 Task: Add in the project TransferLine a sprint 'Warp Speed Ahead'.
Action: Mouse moved to (226, 69)
Screenshot: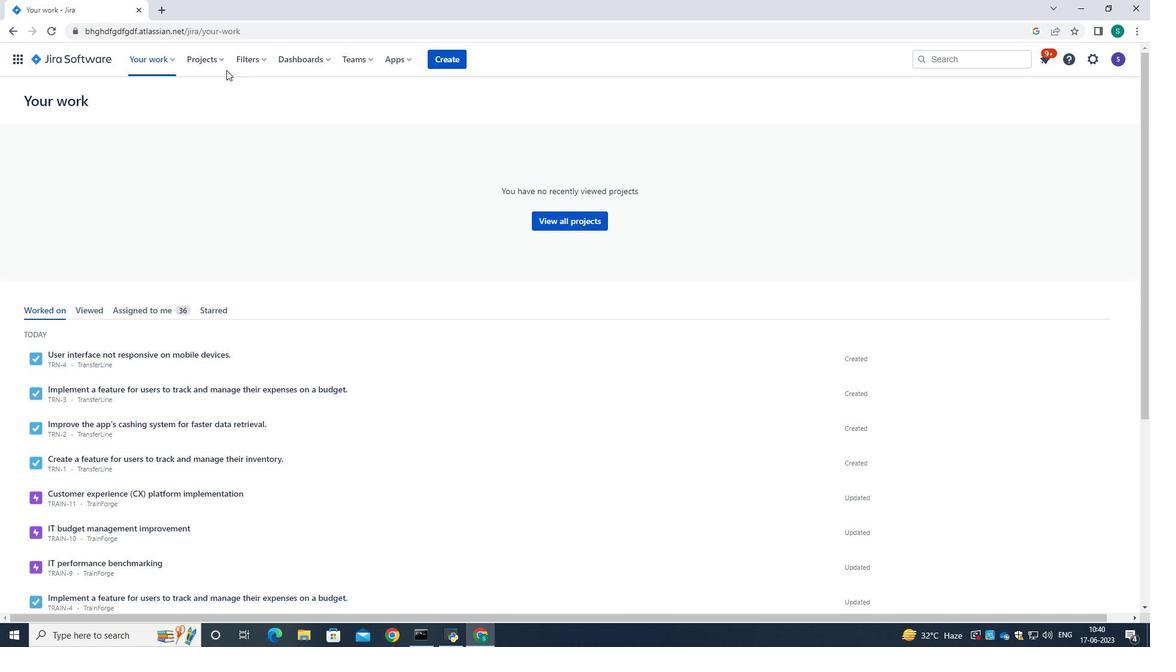 
Action: Mouse pressed left at (226, 69)
Screenshot: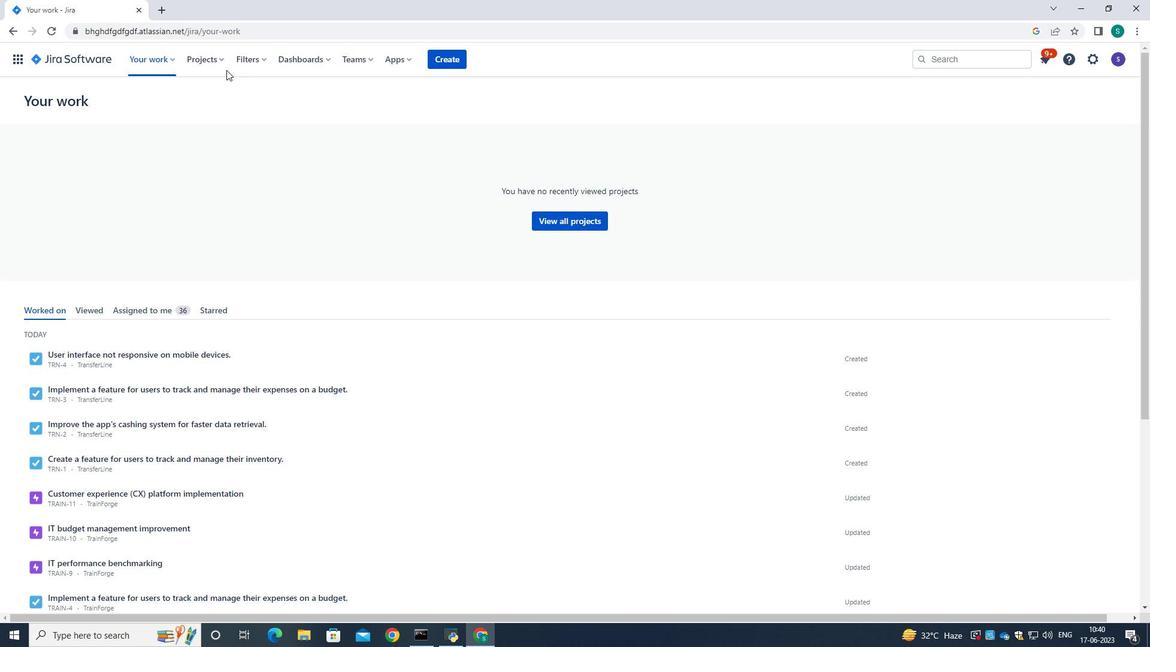
Action: Mouse moved to (206, 61)
Screenshot: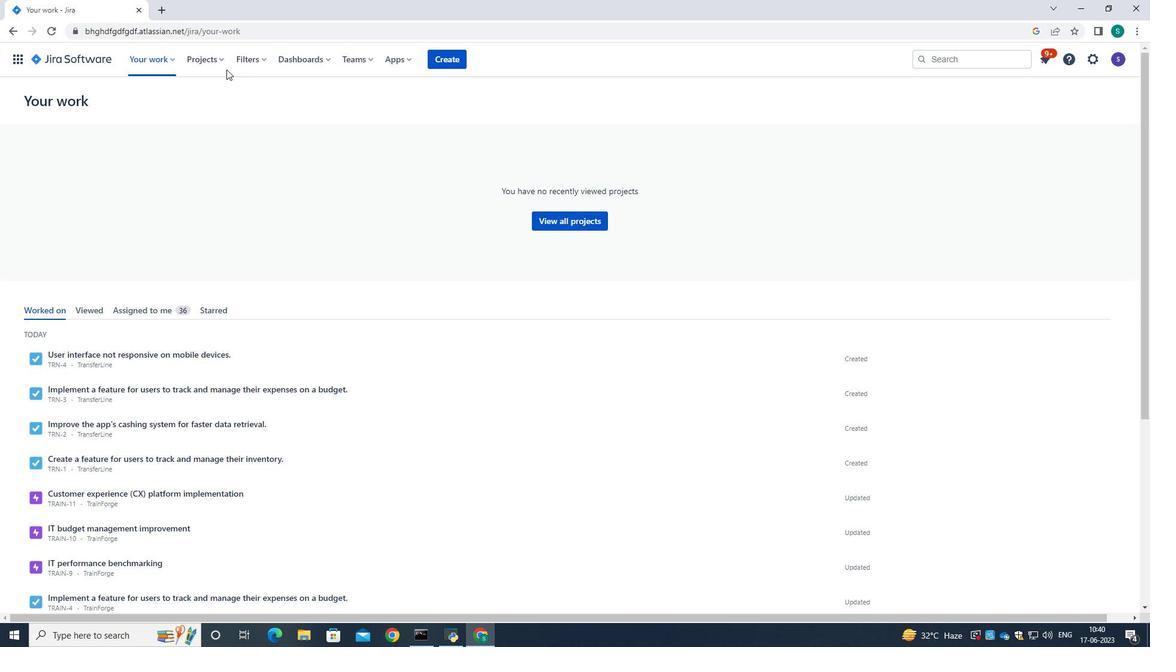 
Action: Mouse pressed left at (206, 61)
Screenshot: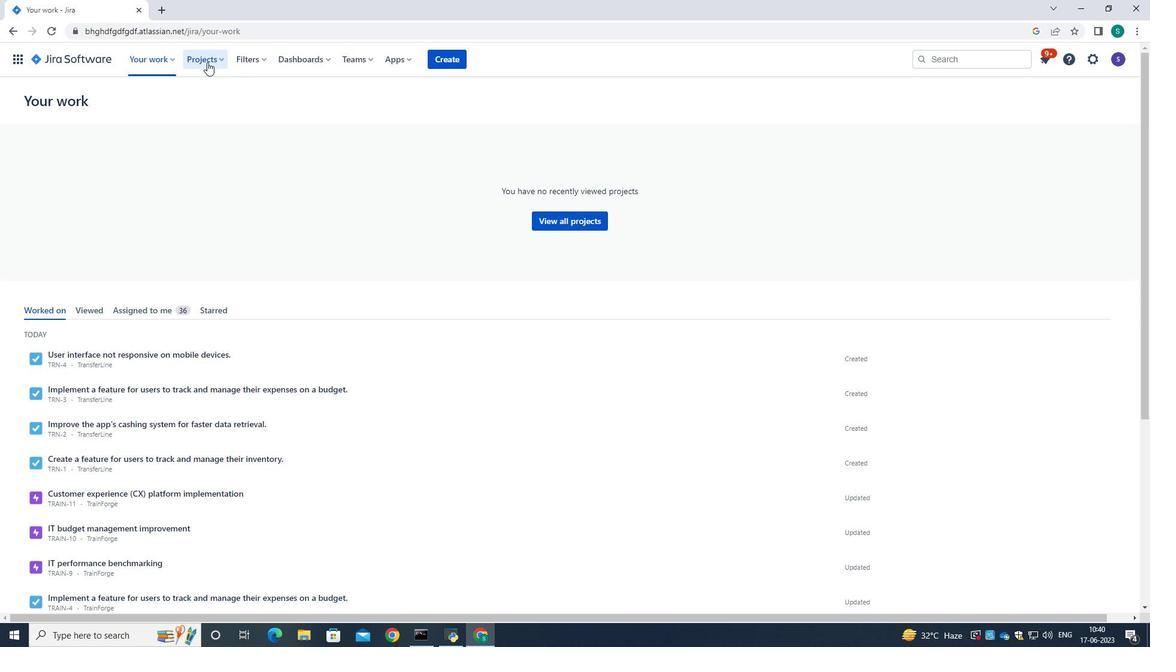 
Action: Mouse moved to (224, 122)
Screenshot: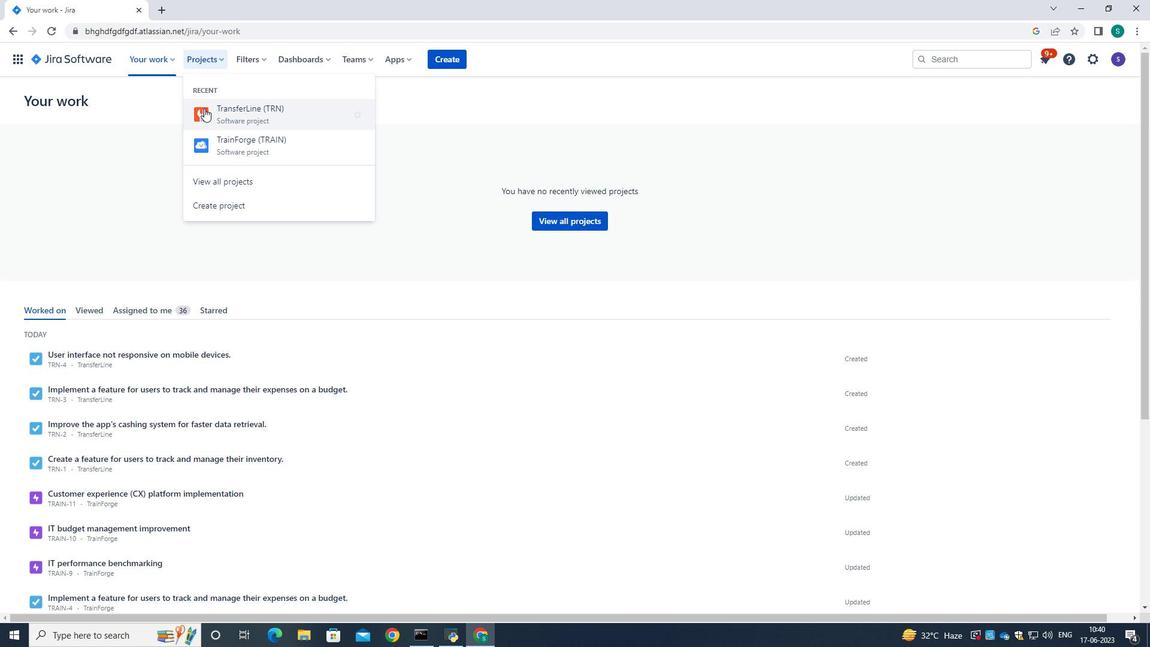 
Action: Mouse pressed left at (224, 122)
Screenshot: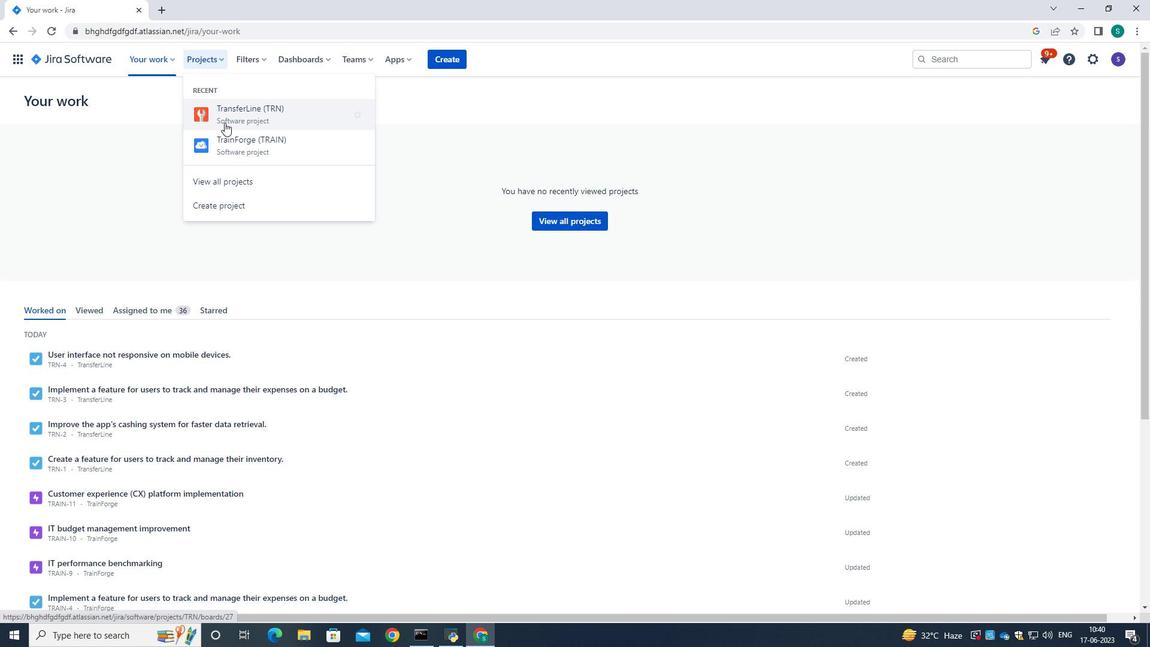 
Action: Mouse moved to (59, 178)
Screenshot: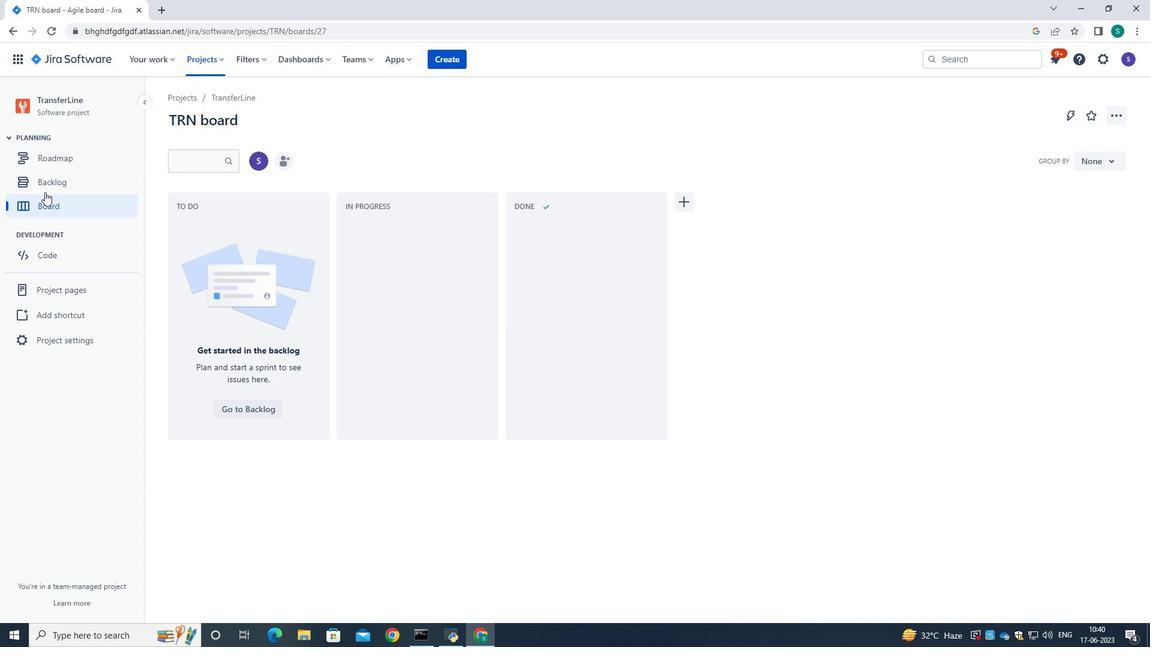 
Action: Mouse pressed left at (59, 178)
Screenshot: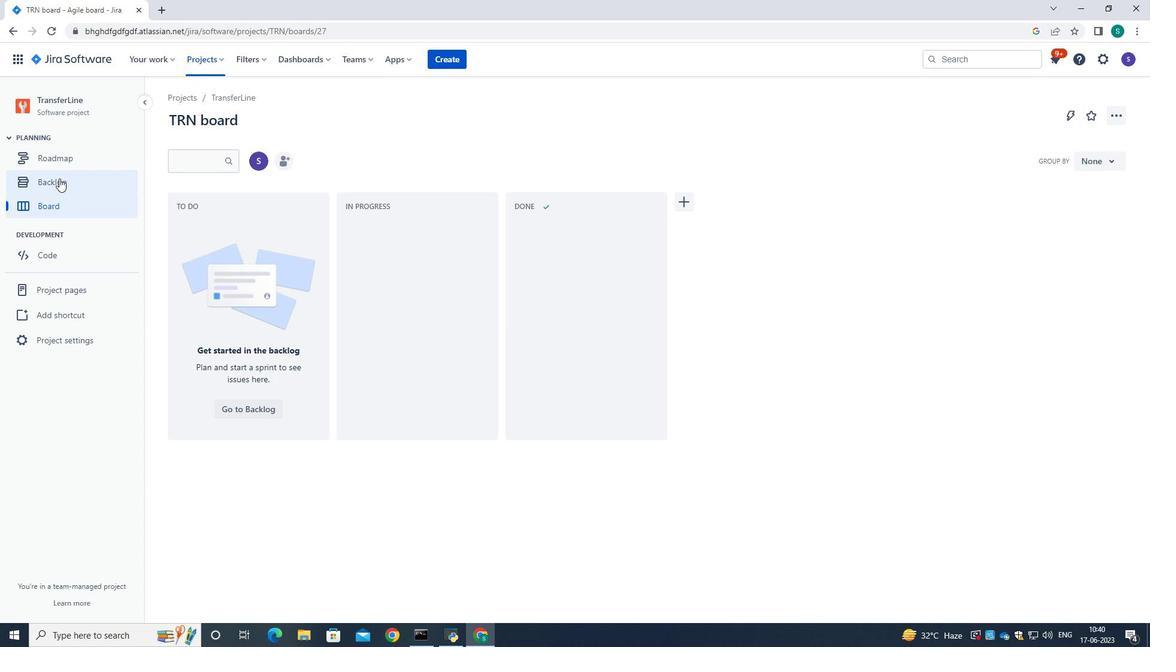 
Action: Mouse moved to (1080, 390)
Screenshot: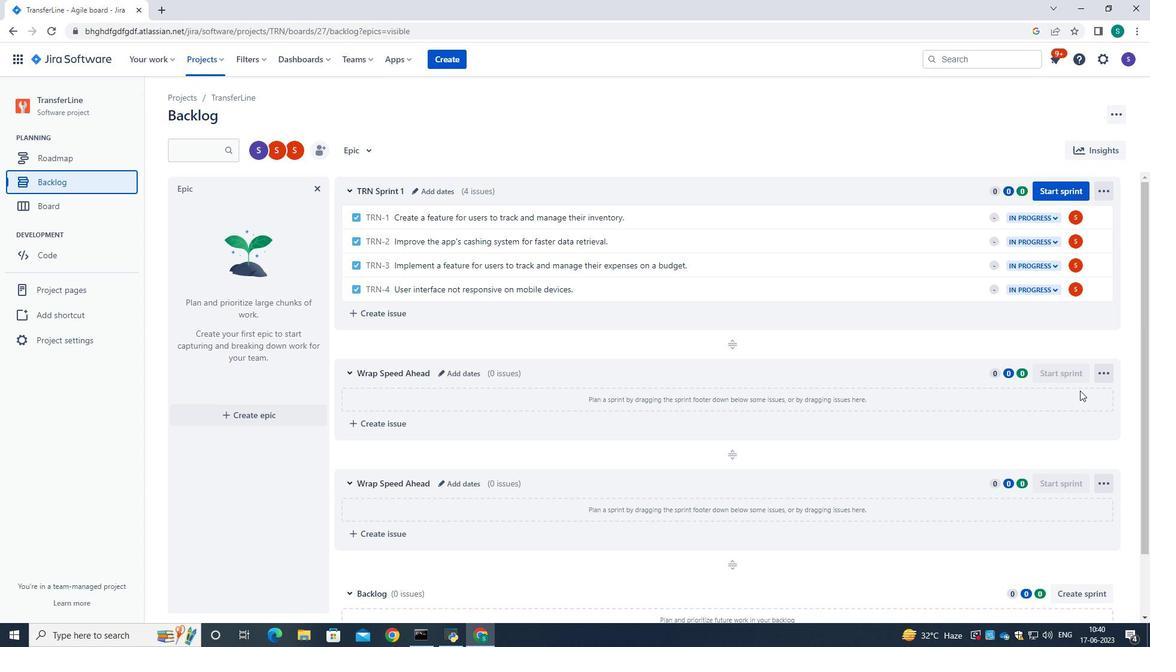 
Action: Mouse scrolled (1080, 390) with delta (0, 0)
Screenshot: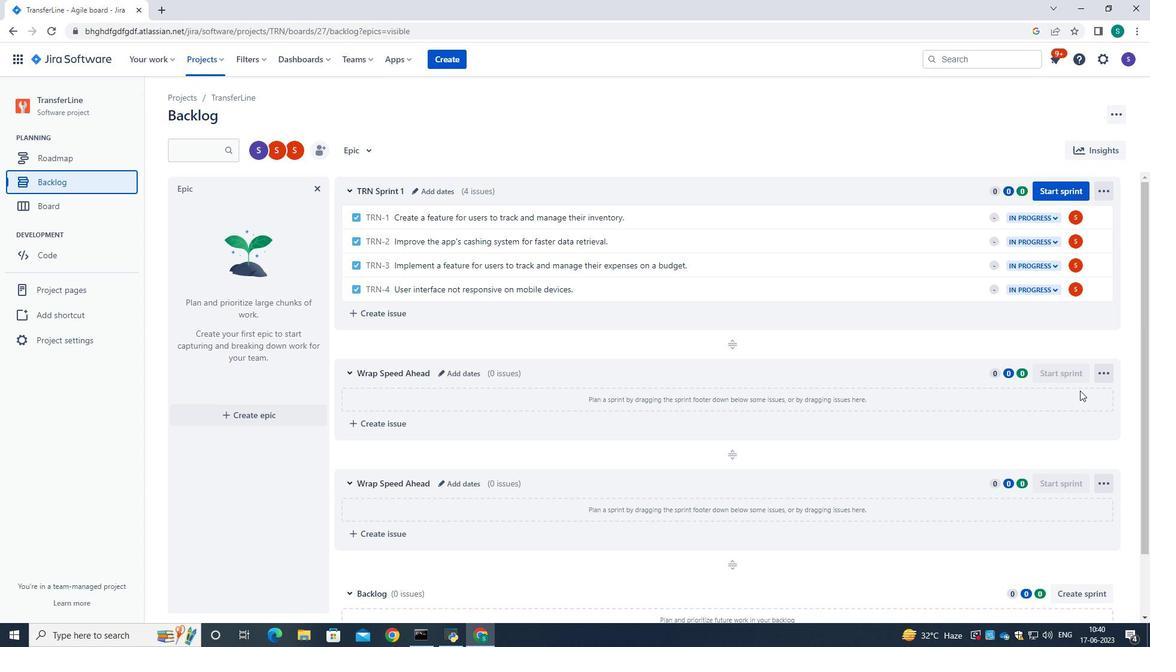 
Action: Mouse scrolled (1080, 390) with delta (0, 0)
Screenshot: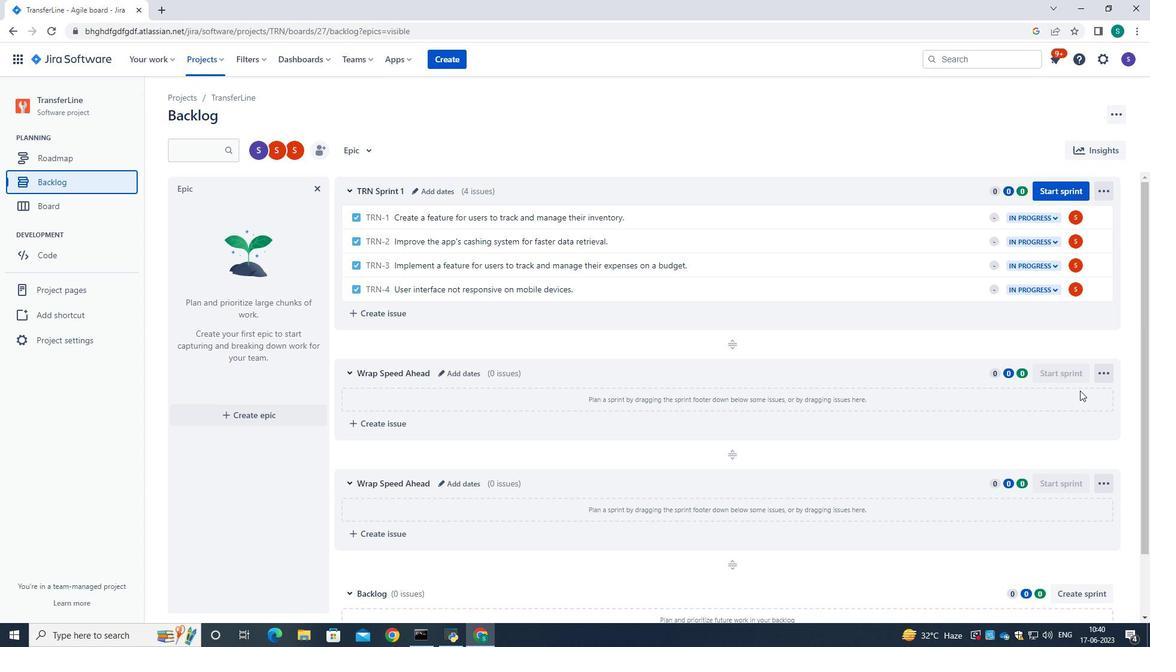 
Action: Mouse moved to (1097, 522)
Screenshot: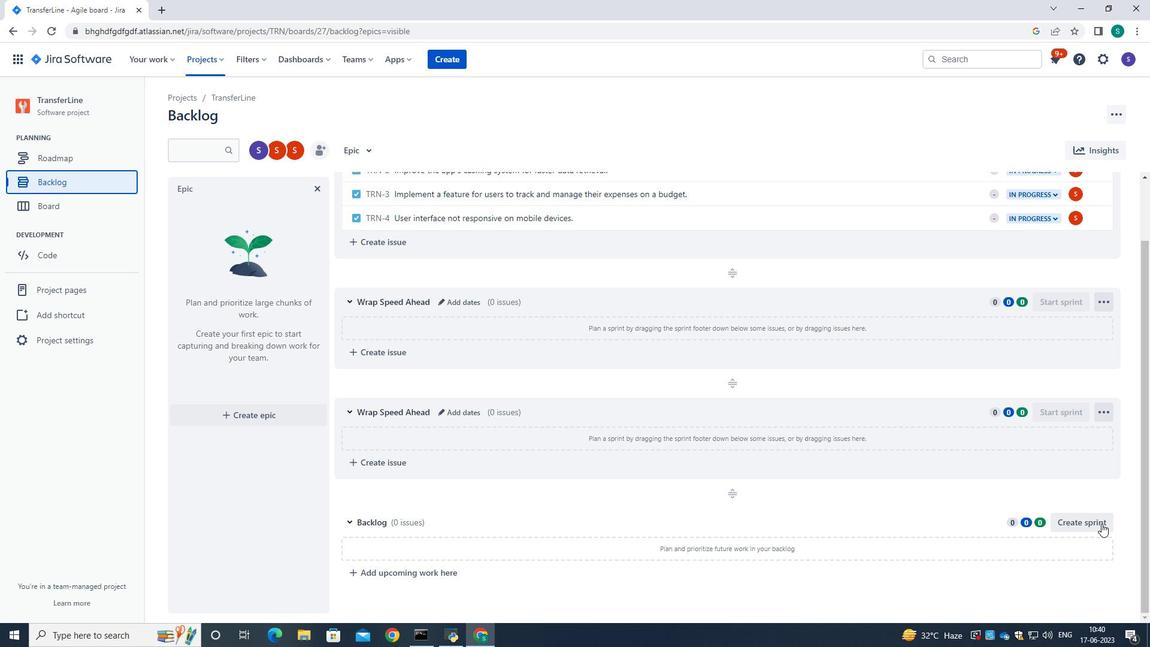 
Action: Mouse pressed left at (1097, 522)
Screenshot: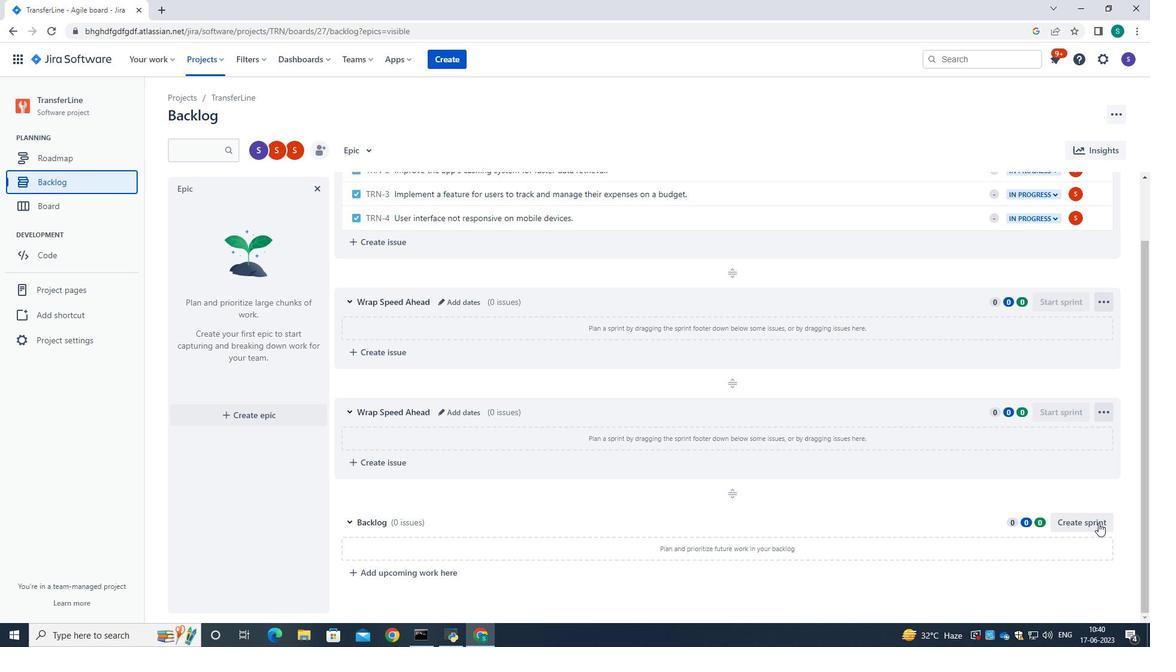 
Action: Mouse moved to (451, 523)
Screenshot: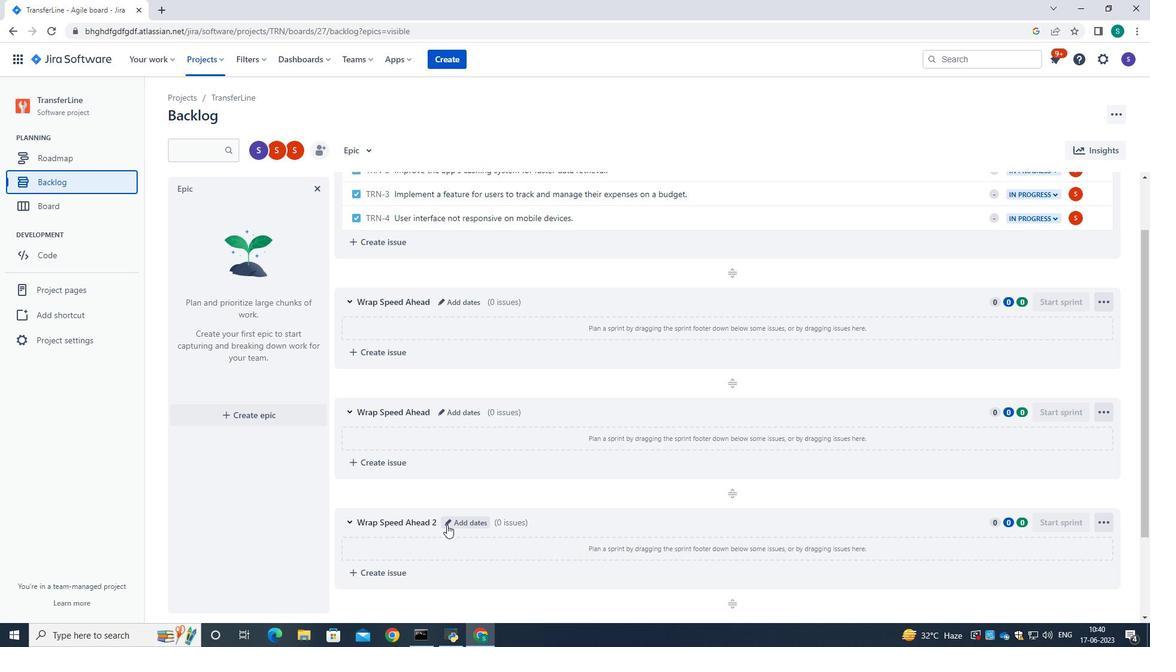 
Action: Mouse pressed left at (451, 523)
Screenshot: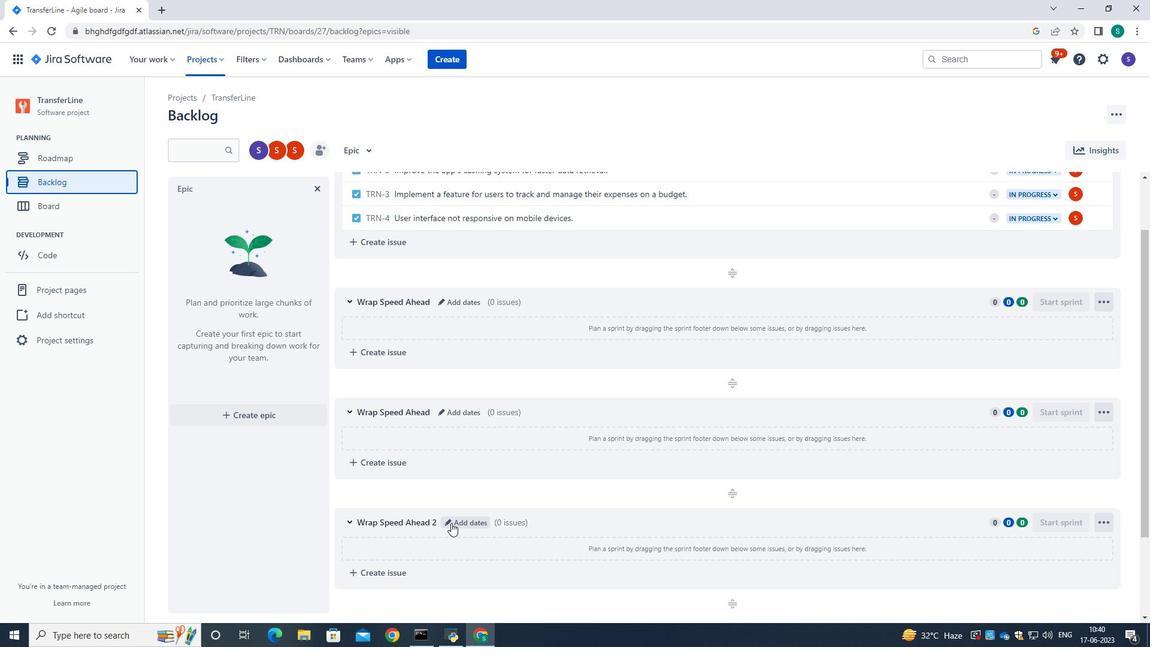 
Action: Mouse moved to (508, 149)
Screenshot: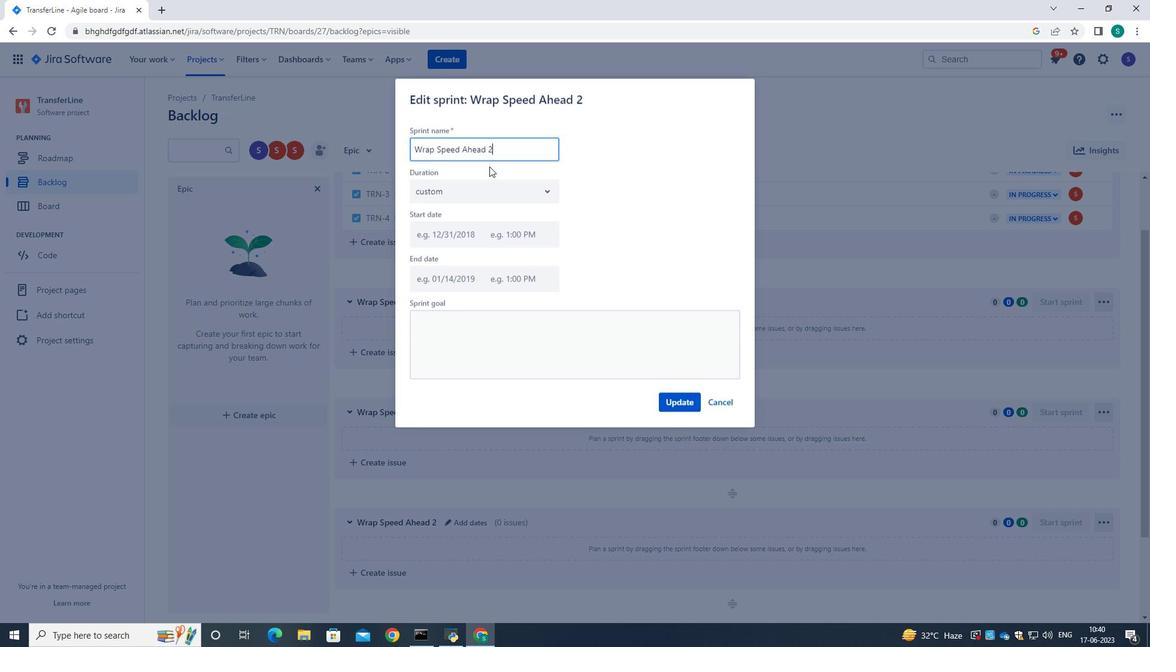 
Action: Mouse pressed left at (508, 149)
Screenshot: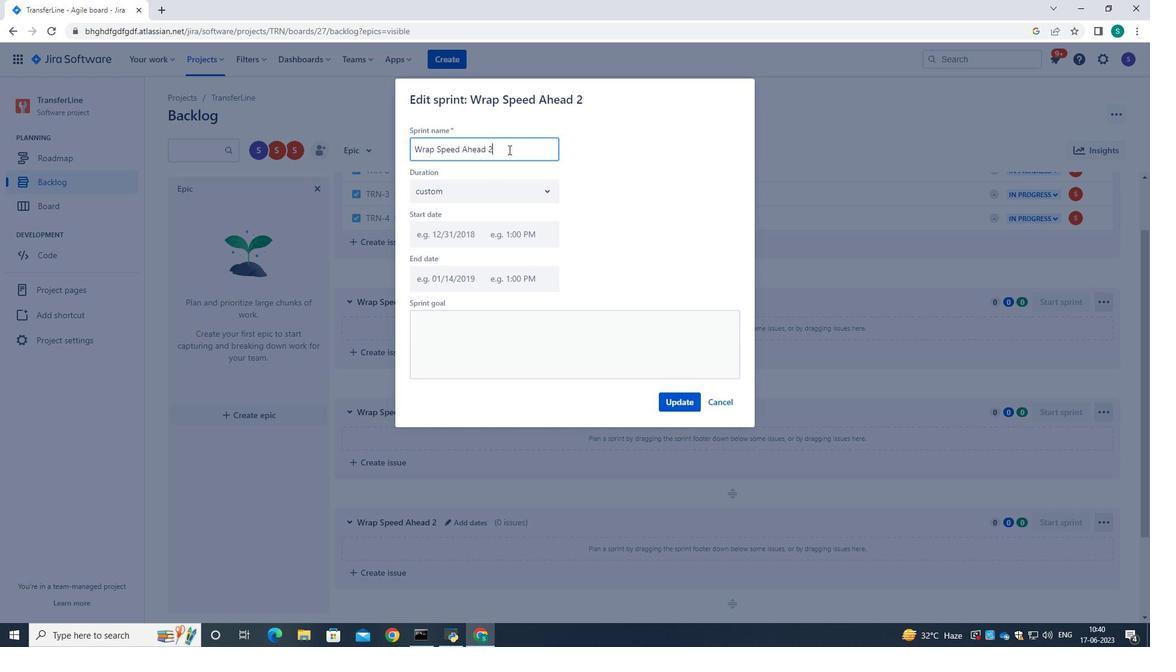 
Action: Mouse moved to (401, 146)
Screenshot: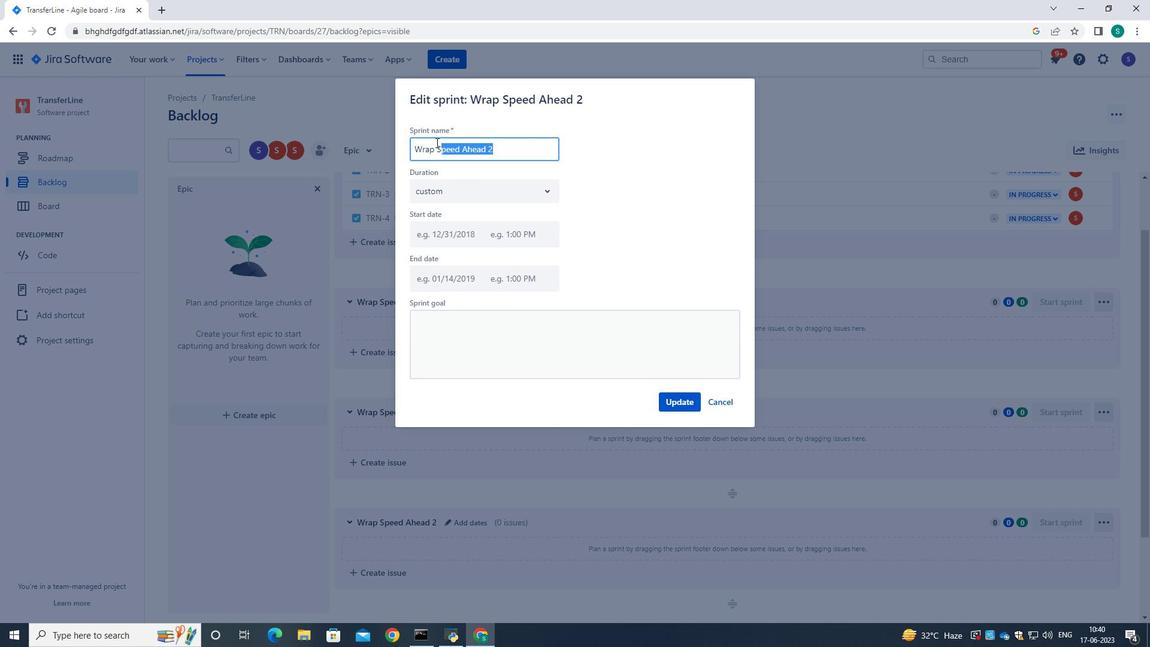 
Action: Key pressed <Key.backspace><Key.caps_lock>W<Key.caps_lock>rap<Key.space><Key.caps_lock>S<Key.caps_lock>peed<Key.space><Key.caps_lock>A<Key.caps_lock>head
Screenshot: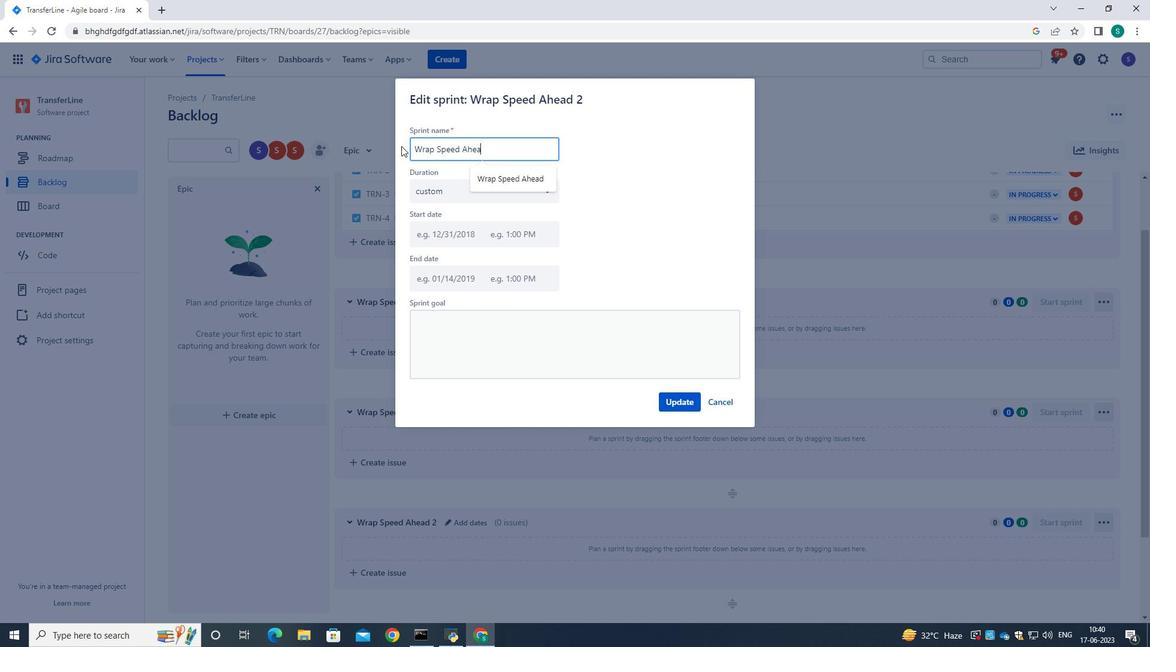 
Action: Mouse moved to (679, 401)
Screenshot: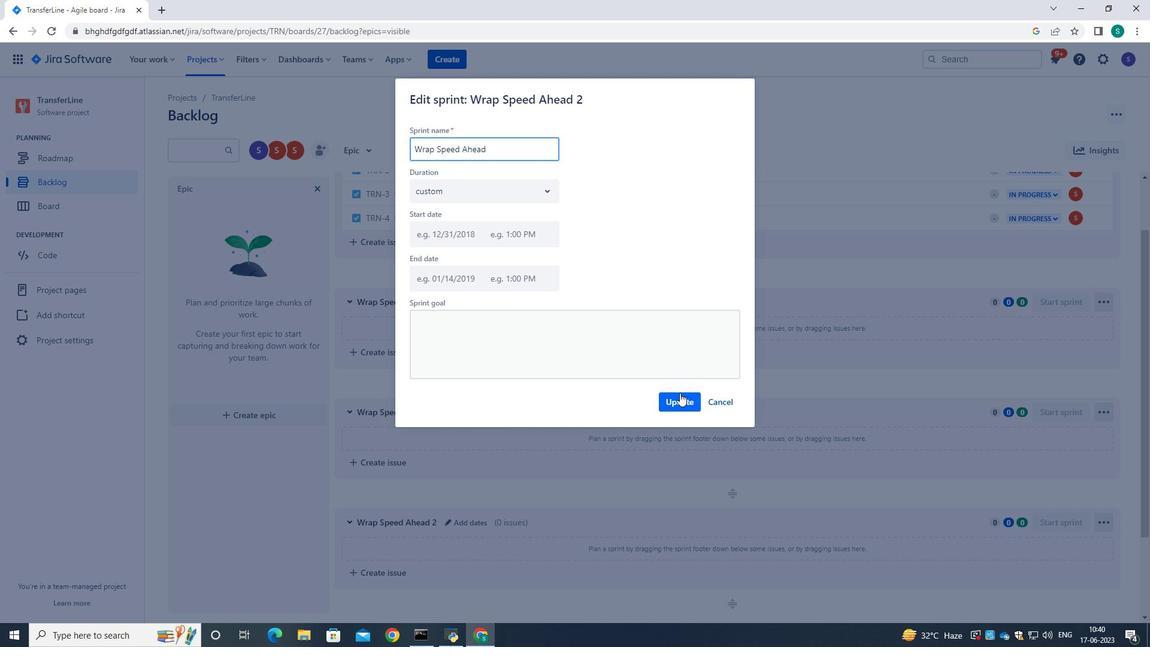 
Action: Mouse pressed left at (679, 401)
Screenshot: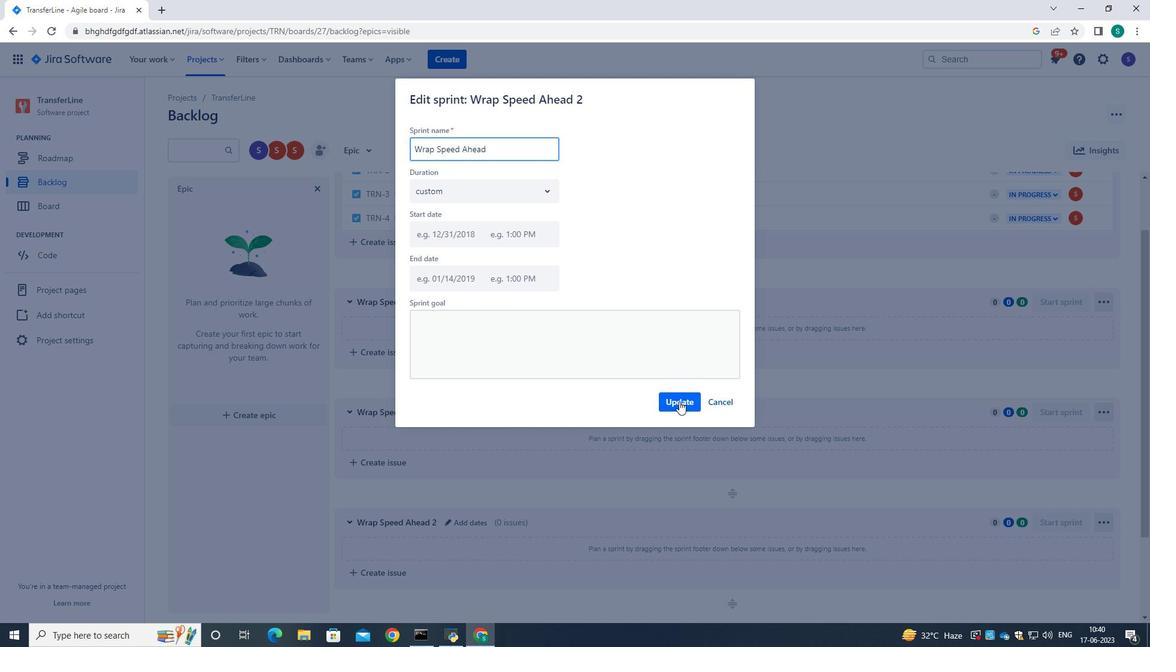 
Action: Mouse moved to (512, 300)
Screenshot: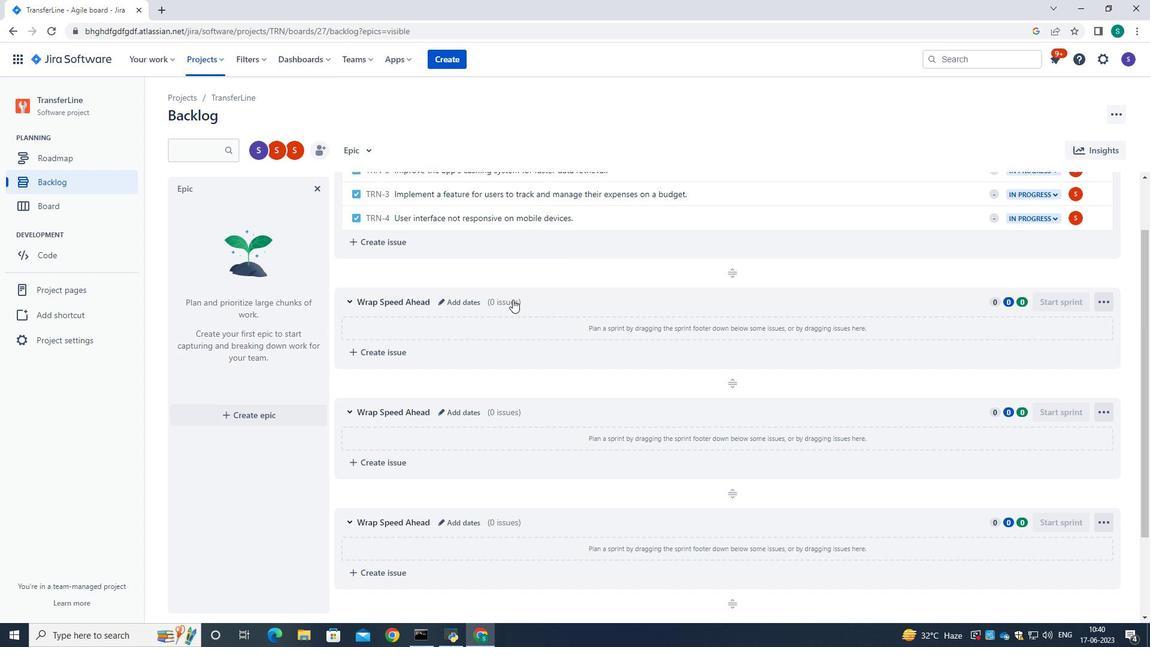 
Action: Mouse scrolled (512, 299) with delta (0, 0)
Screenshot: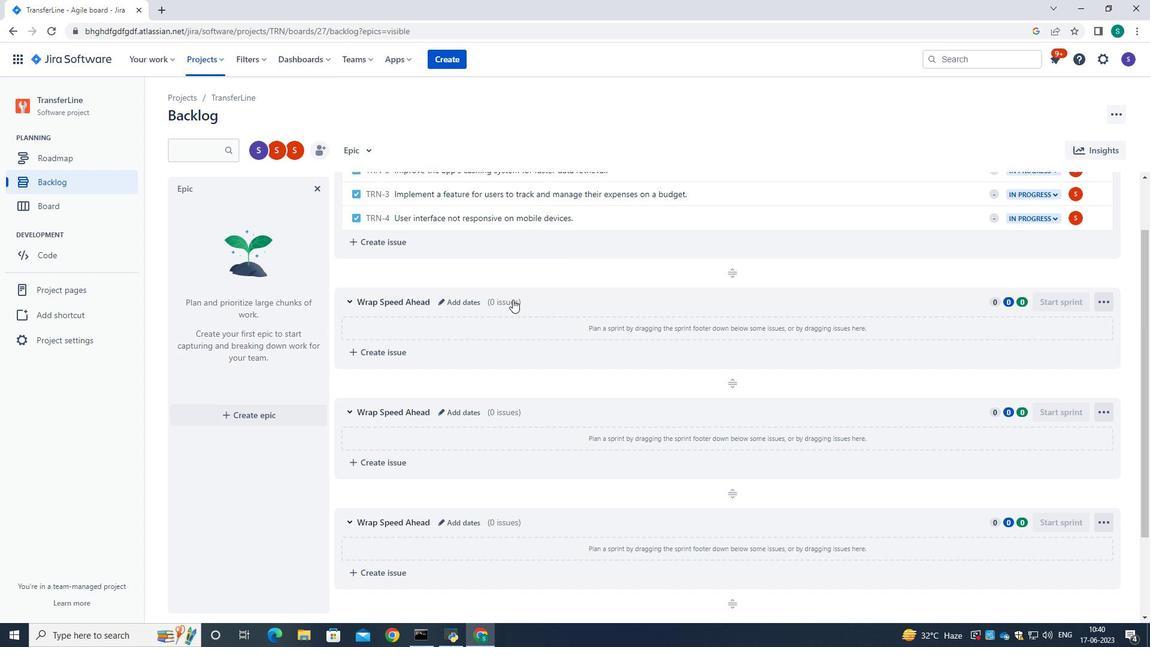 
